 Task: Use the formula "OCT2DEC" in spreadsheet "Project portfolio".
Action: Mouse pressed left at (120, 245)
Screenshot: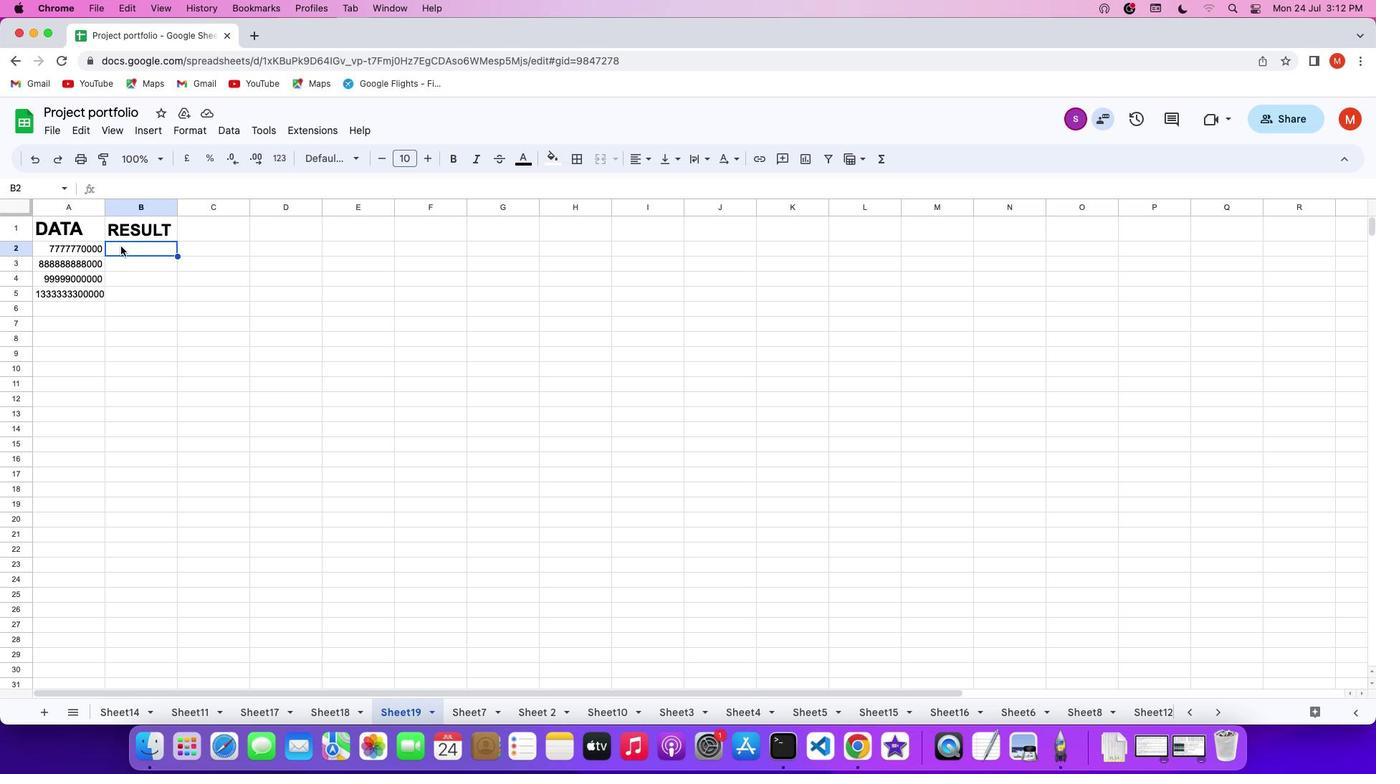 
Action: Key pressed '='
Screenshot: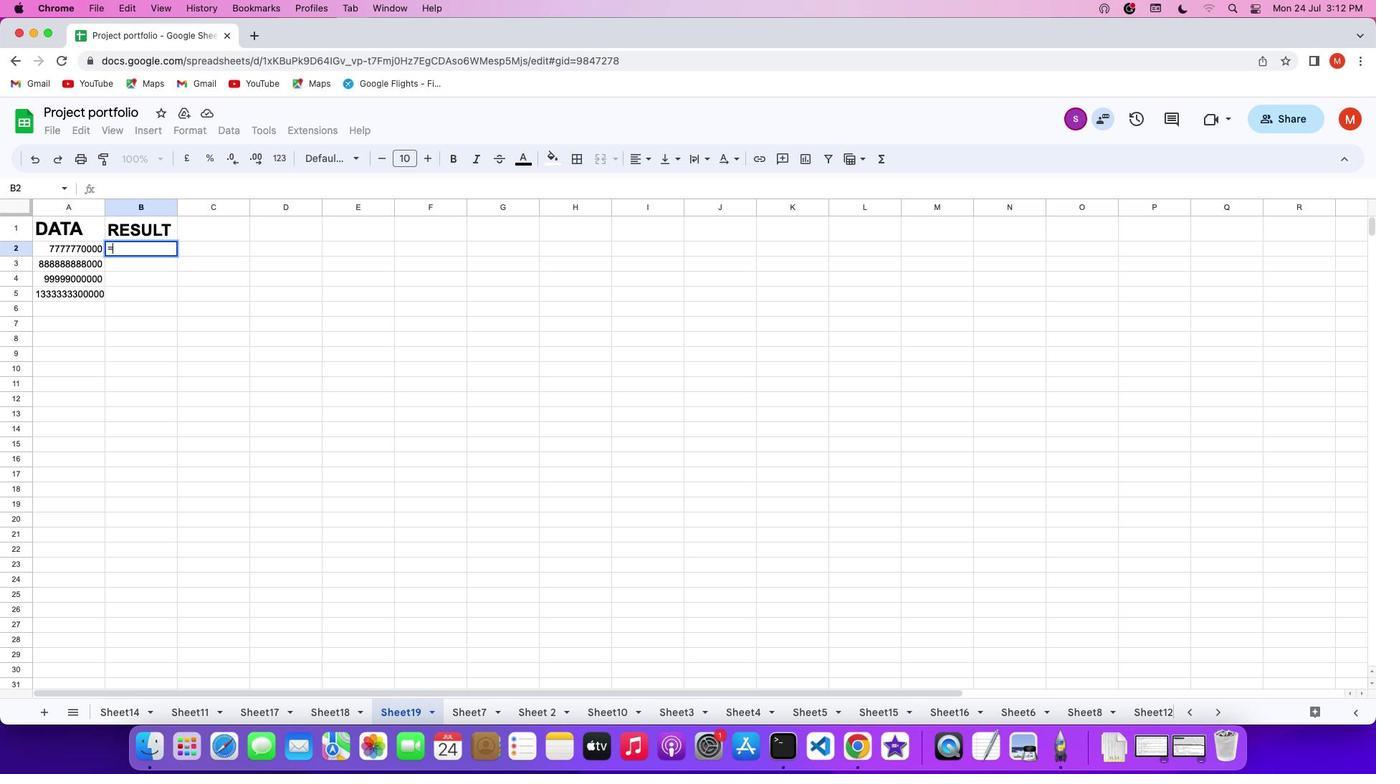 
Action: Mouse moved to (882, 163)
Screenshot: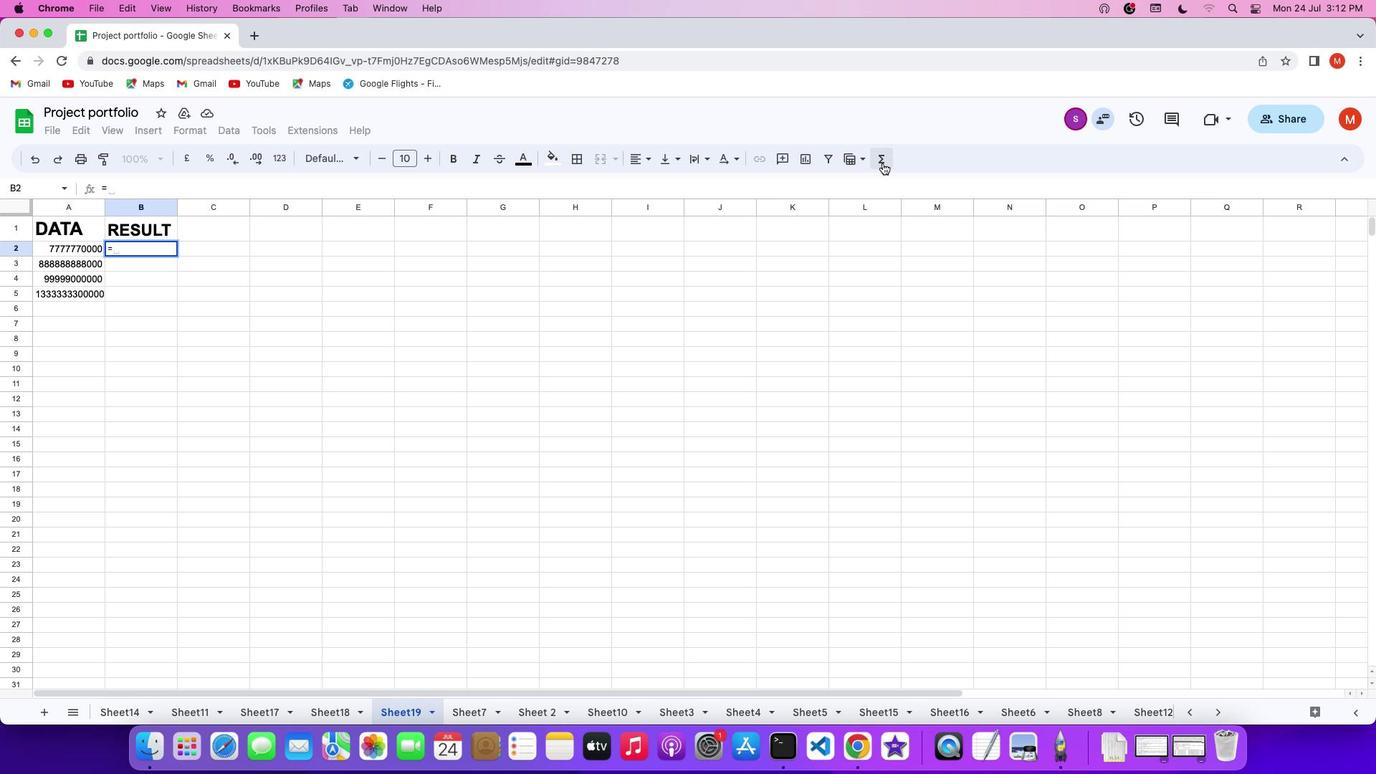 
Action: Mouse pressed left at (882, 163)
Screenshot: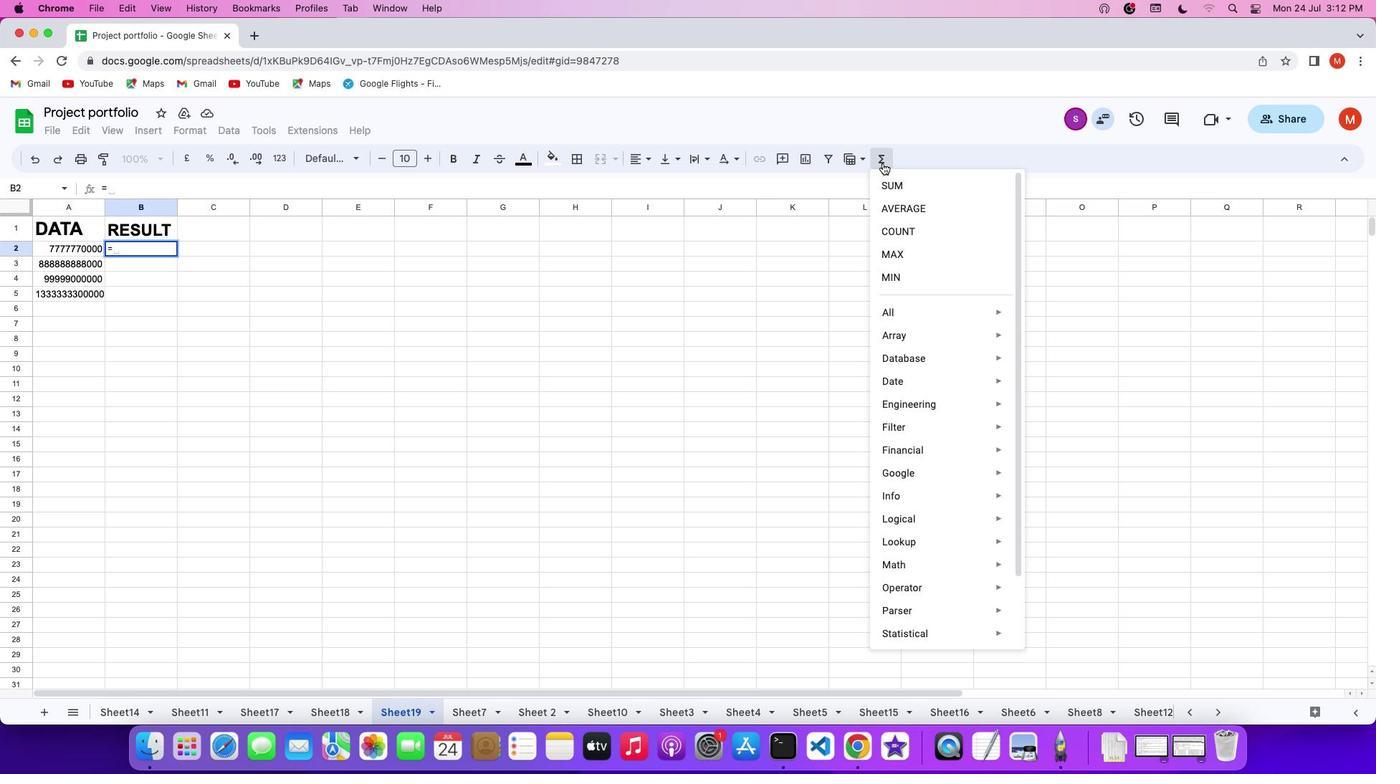 
Action: Mouse moved to (1090, 620)
Screenshot: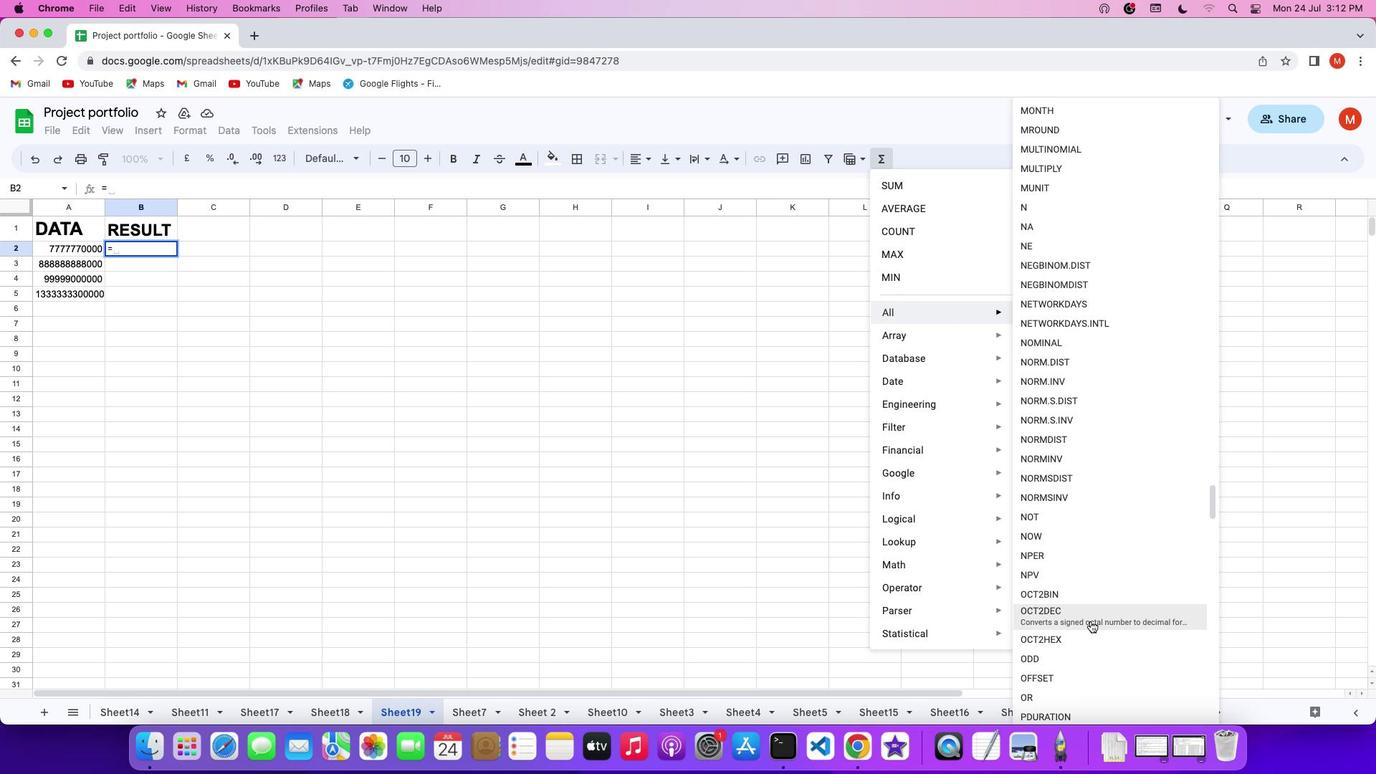 
Action: Mouse pressed left at (1090, 620)
Screenshot: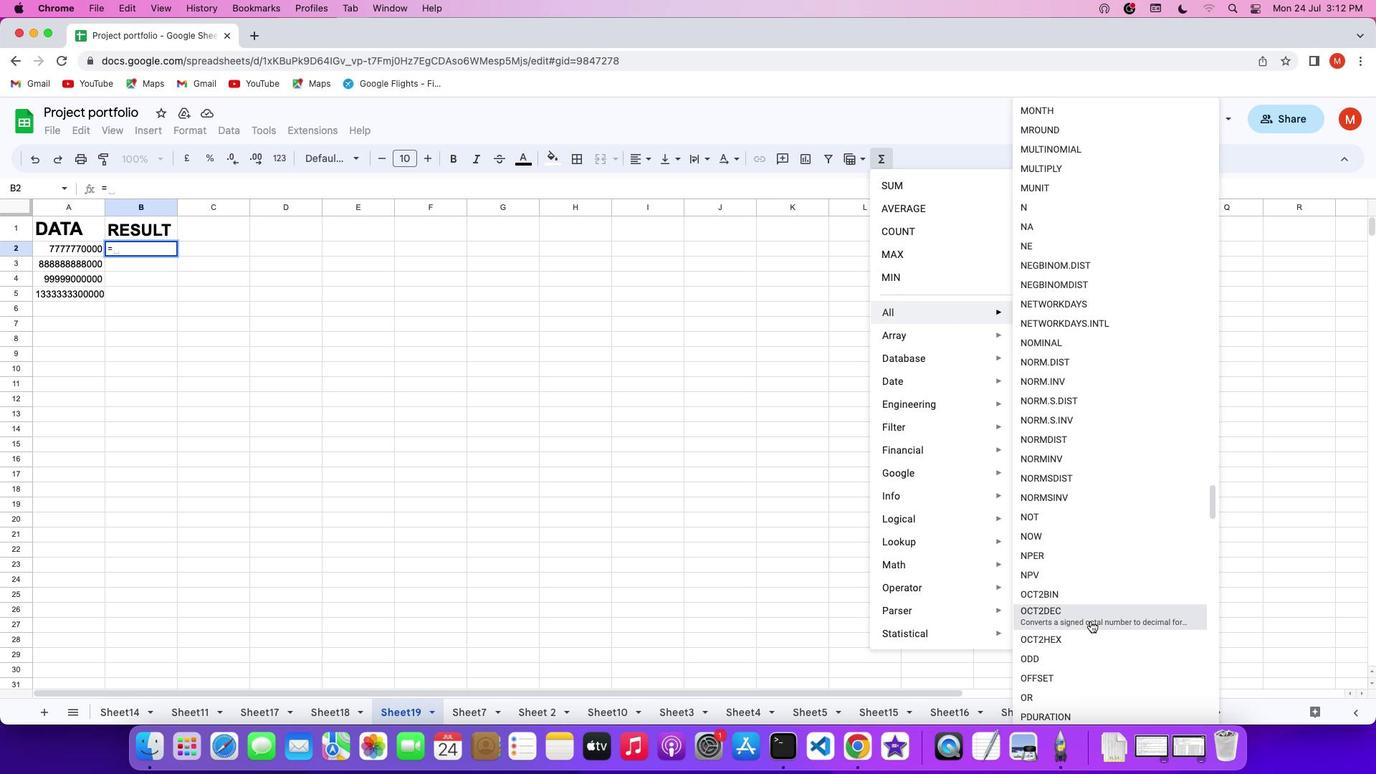 
Action: Mouse moved to (155, 245)
Screenshot: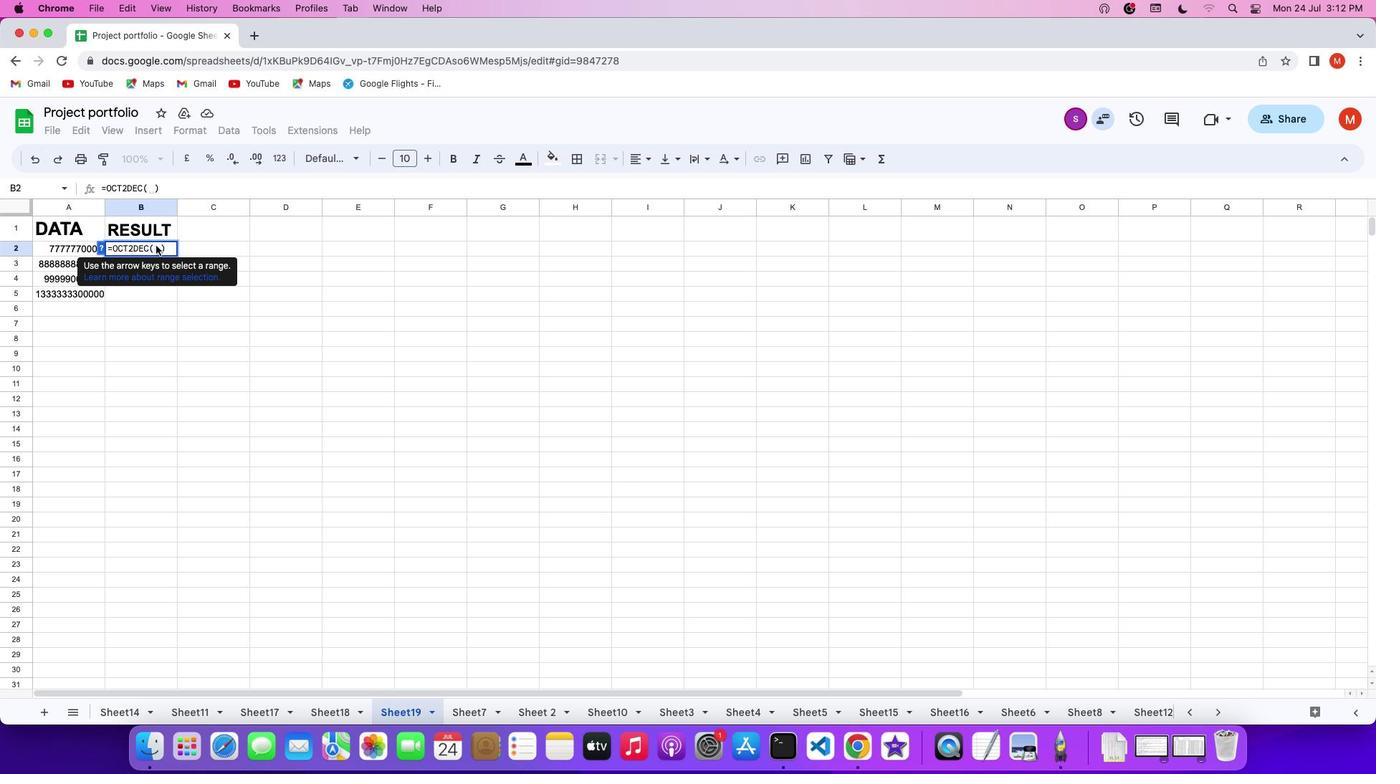 
Action: Key pressed '5''4'Key.enter
Screenshot: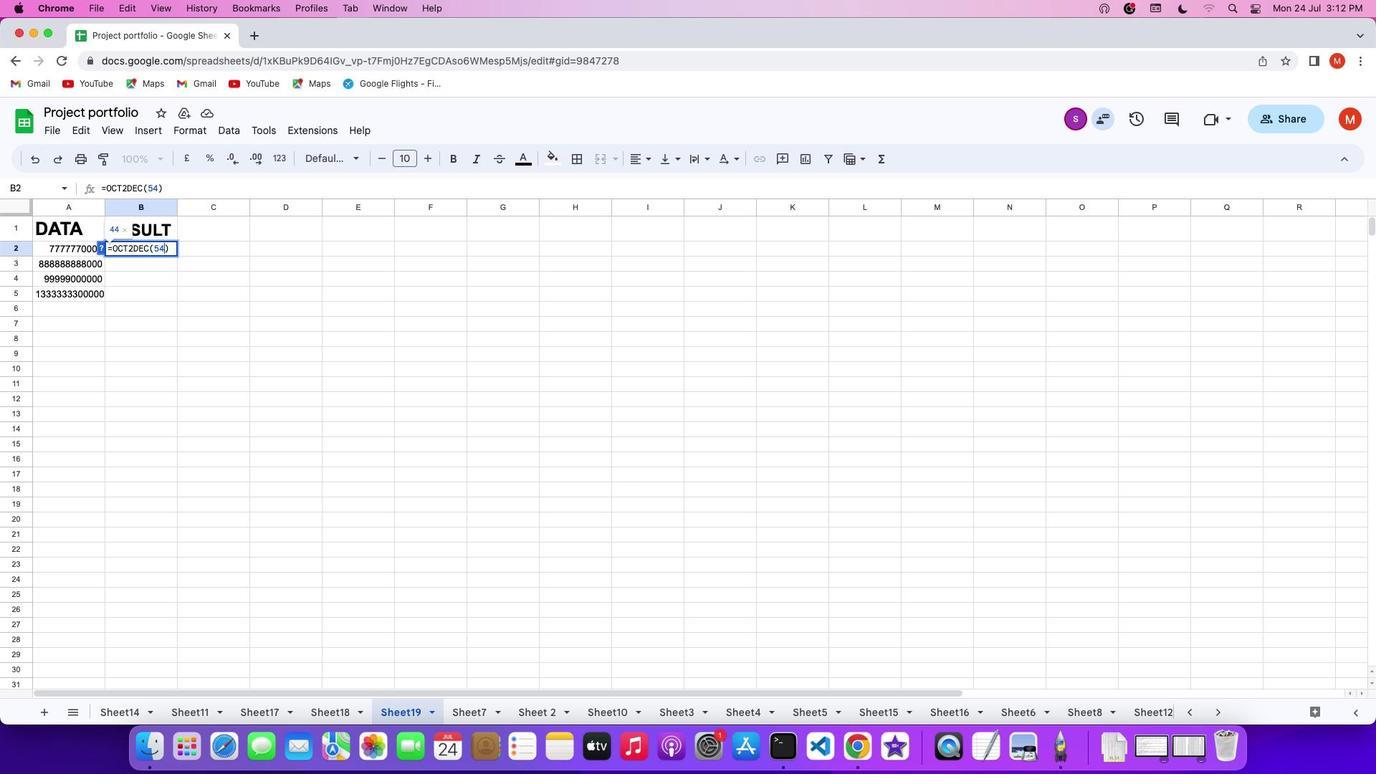 
